 Task: Manage the "Report Builder" page setting.
Action: Mouse moved to (940, 70)
Screenshot: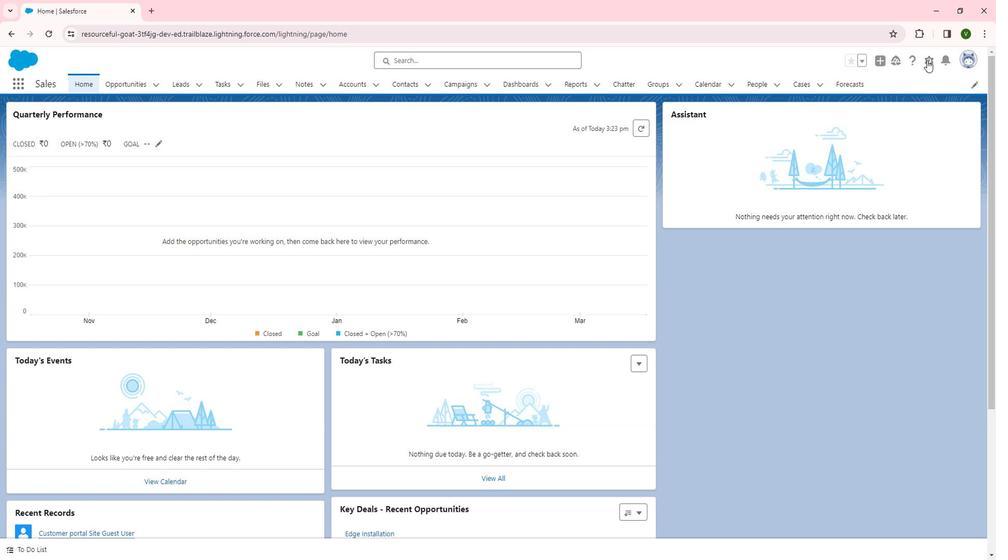 
Action: Mouse pressed left at (940, 70)
Screenshot: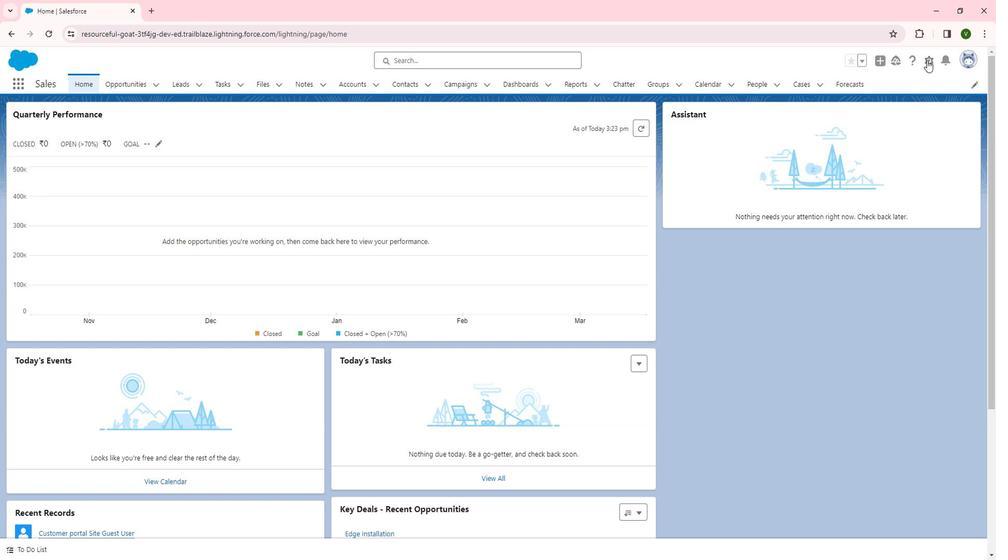 
Action: Mouse moved to (890, 112)
Screenshot: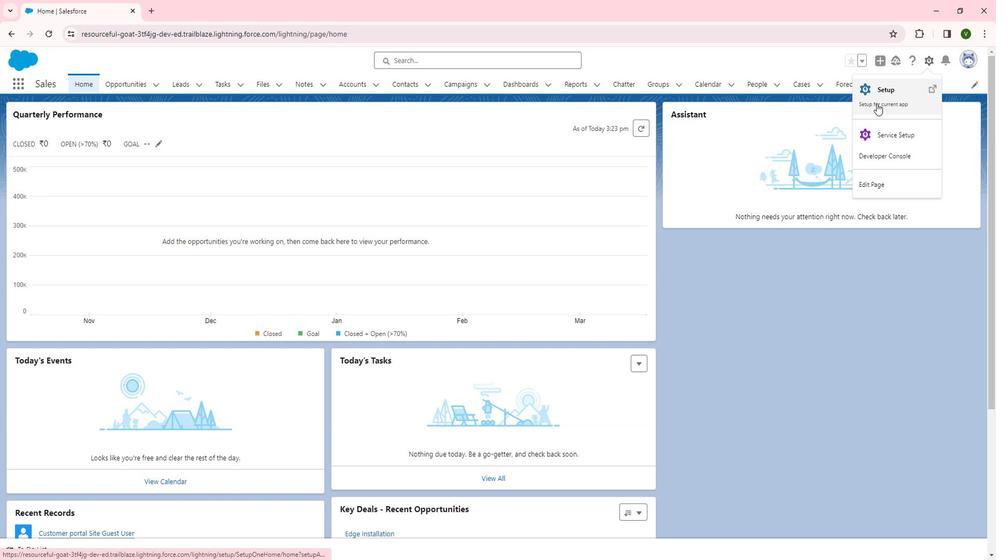
Action: Mouse pressed left at (890, 112)
Screenshot: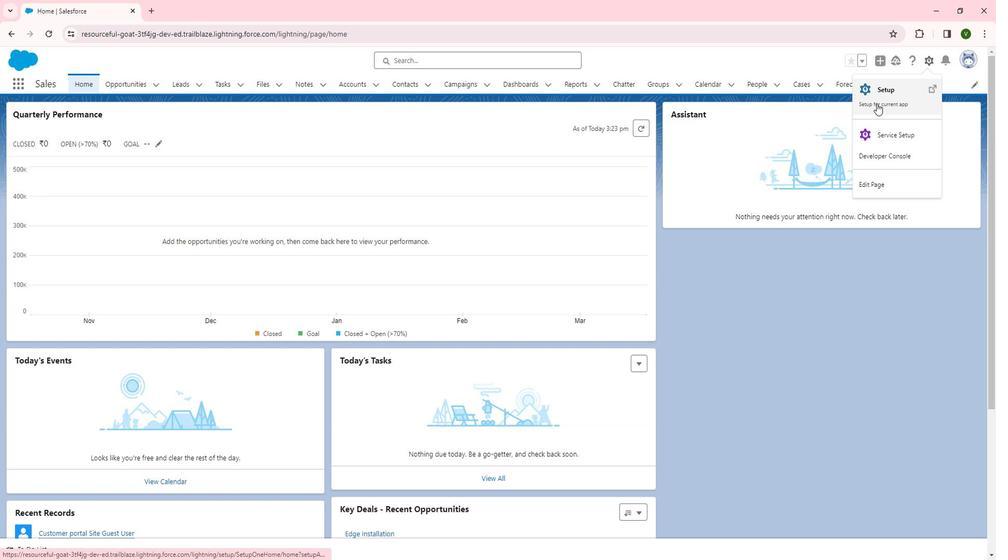 
Action: Mouse moved to (70, 285)
Screenshot: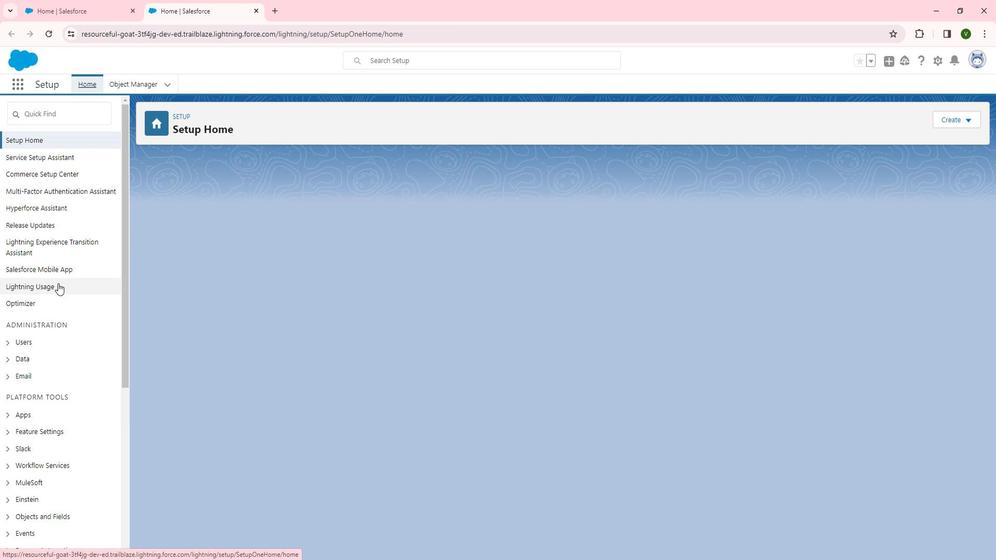 
Action: Mouse scrolled (70, 285) with delta (0, 0)
Screenshot: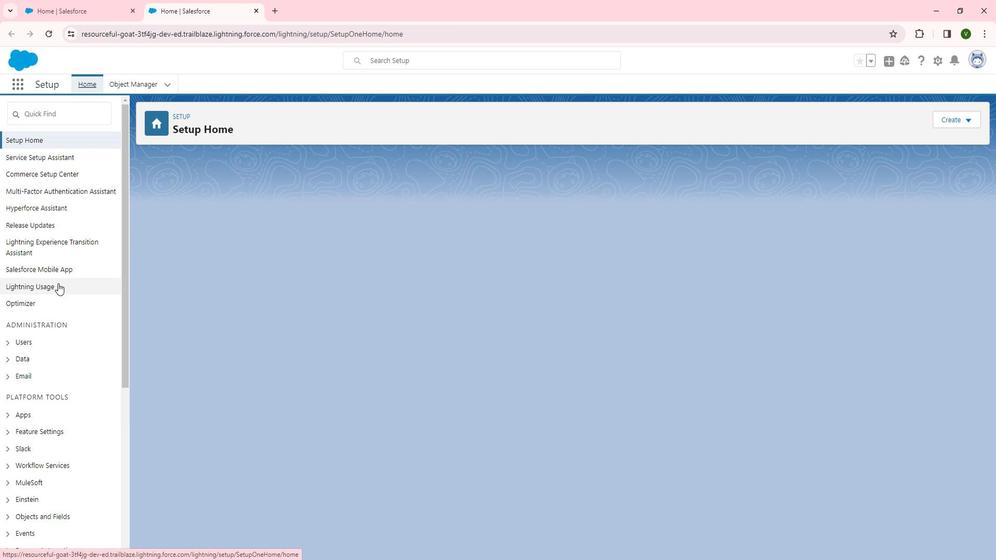 
Action: Mouse moved to (70, 286)
Screenshot: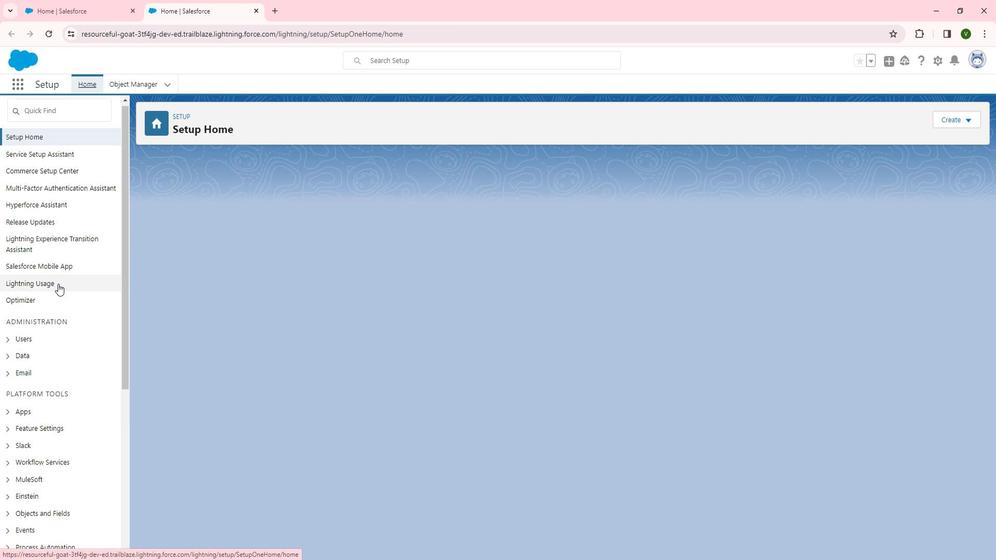 
Action: Mouse scrolled (70, 285) with delta (0, 0)
Screenshot: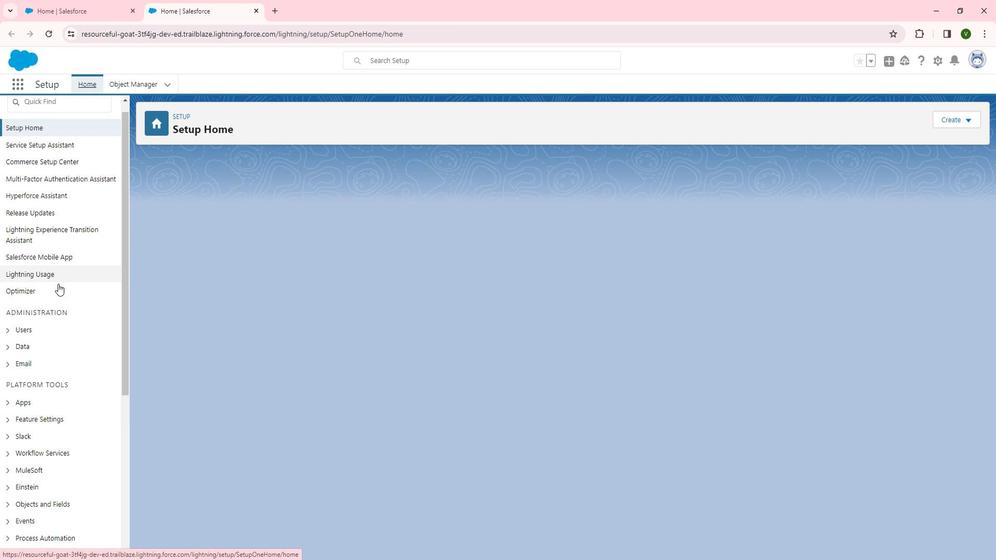 
Action: Mouse scrolled (70, 285) with delta (0, 0)
Screenshot: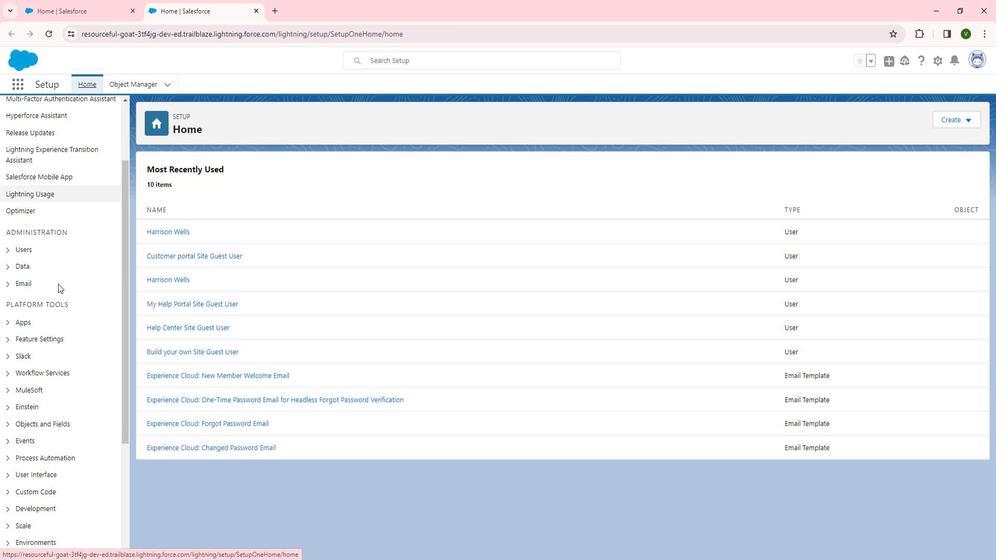 
Action: Mouse moved to (63, 270)
Screenshot: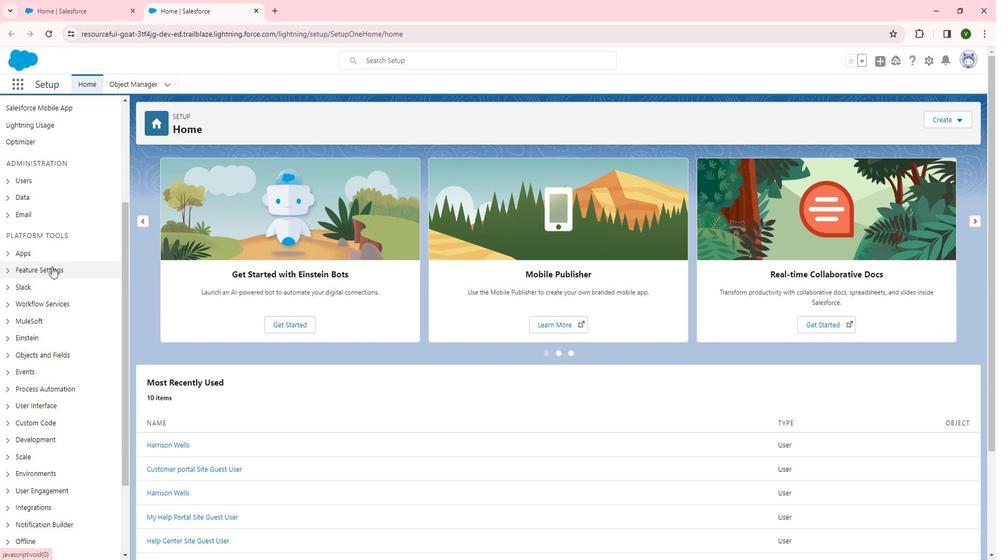 
Action: Mouse pressed left at (63, 270)
Screenshot: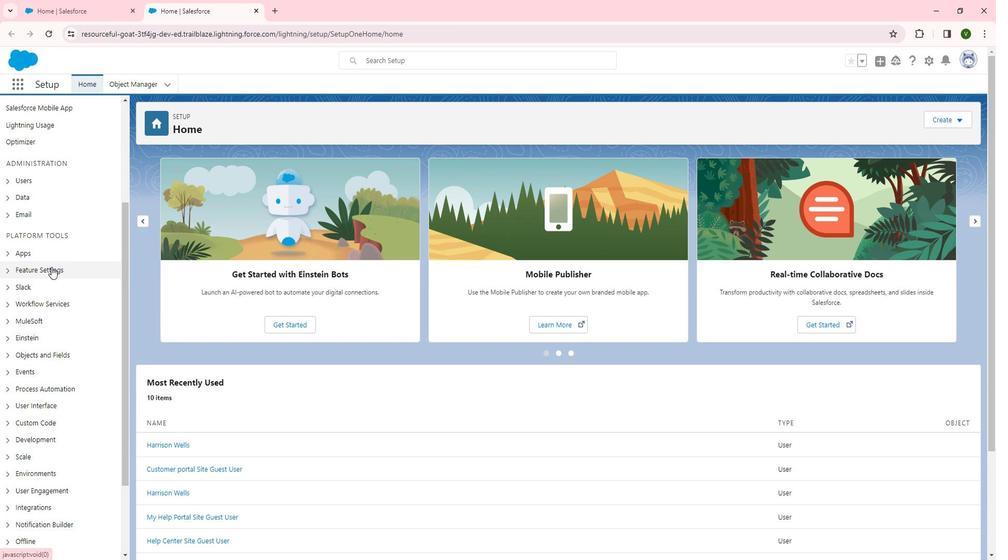 
Action: Mouse scrolled (63, 269) with delta (0, 0)
Screenshot: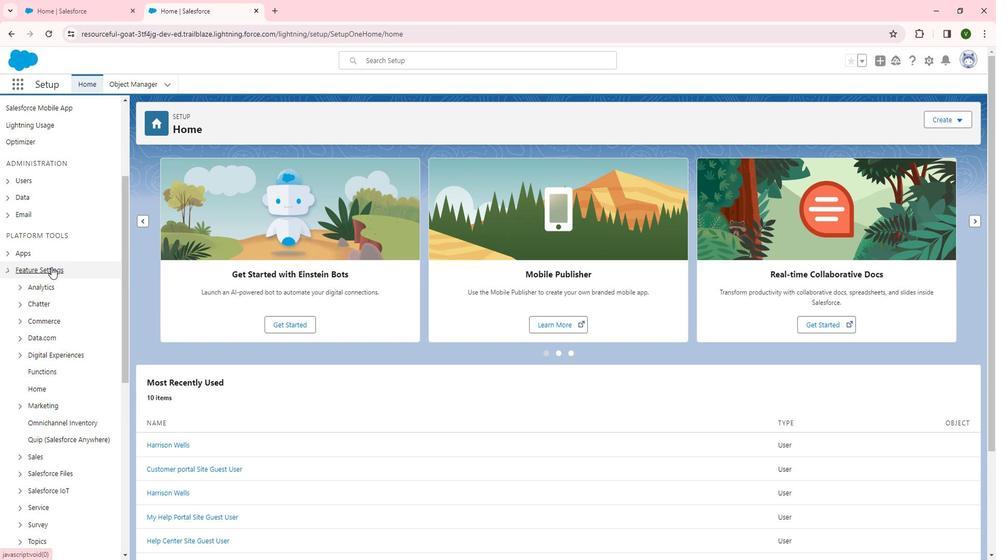 
Action: Mouse moved to (66, 301)
Screenshot: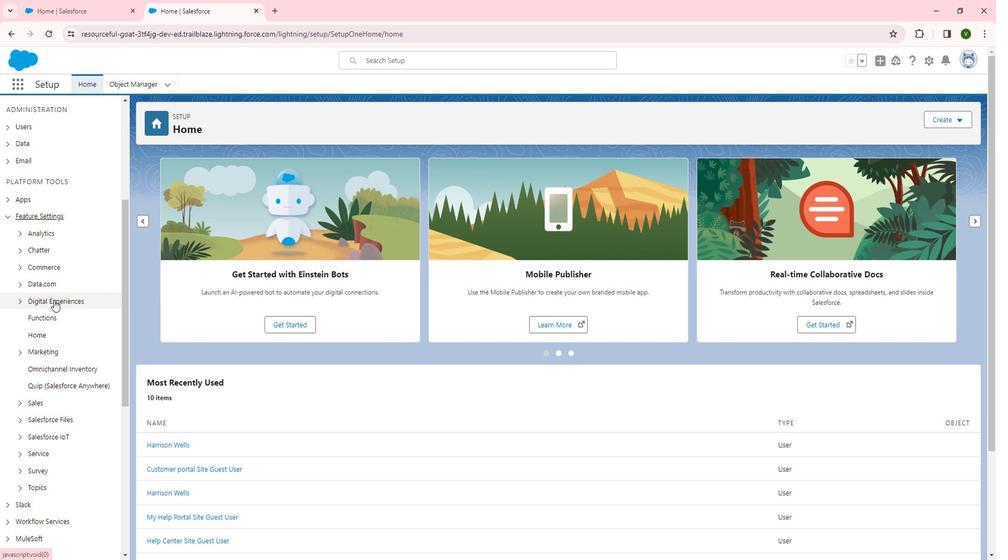
Action: Mouse pressed left at (66, 301)
Screenshot: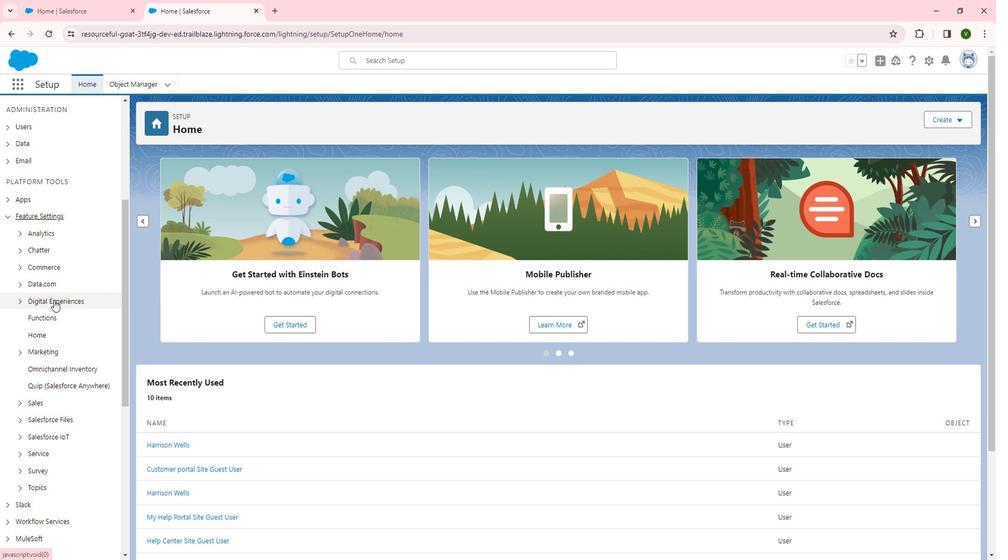 
Action: Mouse moved to (60, 319)
Screenshot: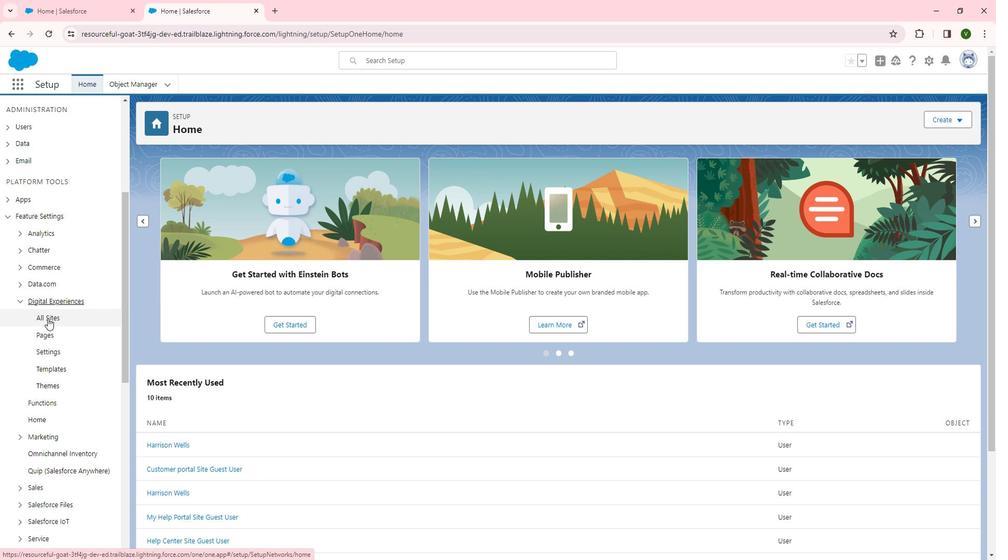 
Action: Mouse pressed left at (60, 319)
Screenshot: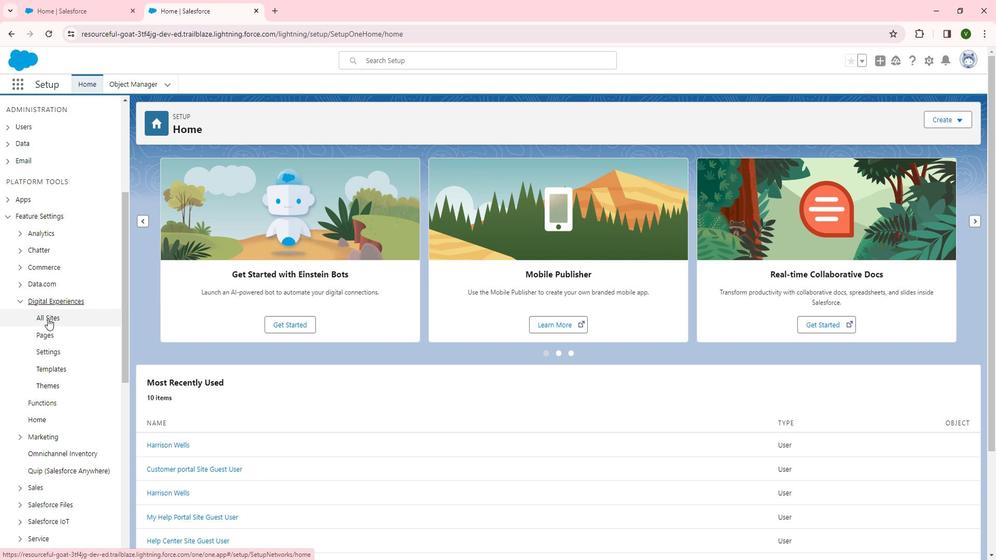 
Action: Mouse moved to (185, 277)
Screenshot: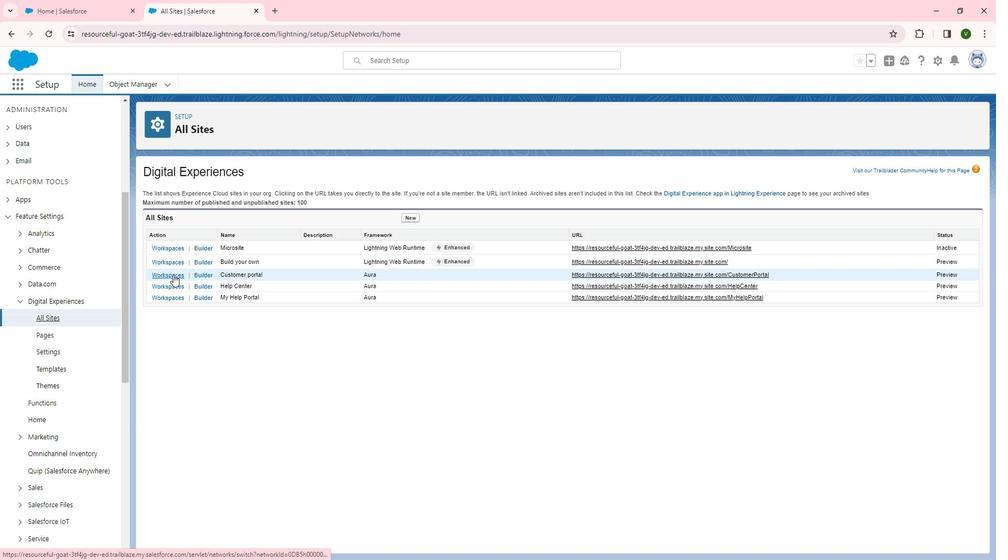 
Action: Mouse pressed left at (185, 277)
Screenshot: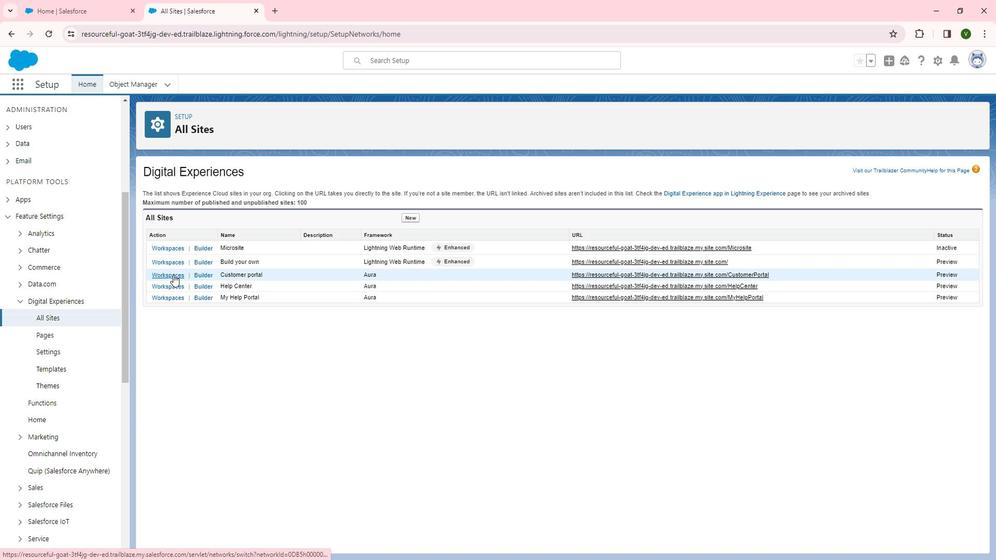 
Action: Mouse moved to (453, 454)
Screenshot: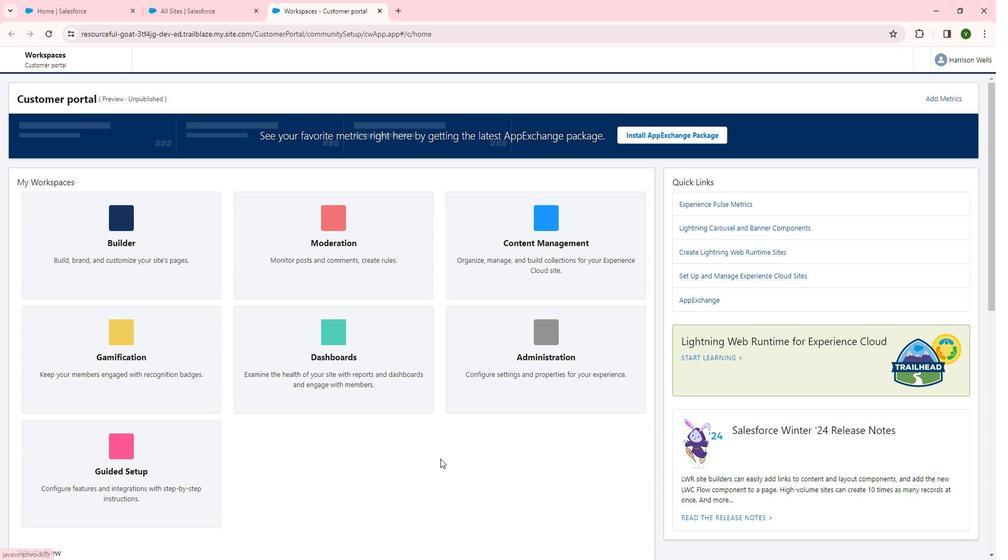 
Action: Mouse scrolled (453, 454) with delta (0, 0)
Screenshot: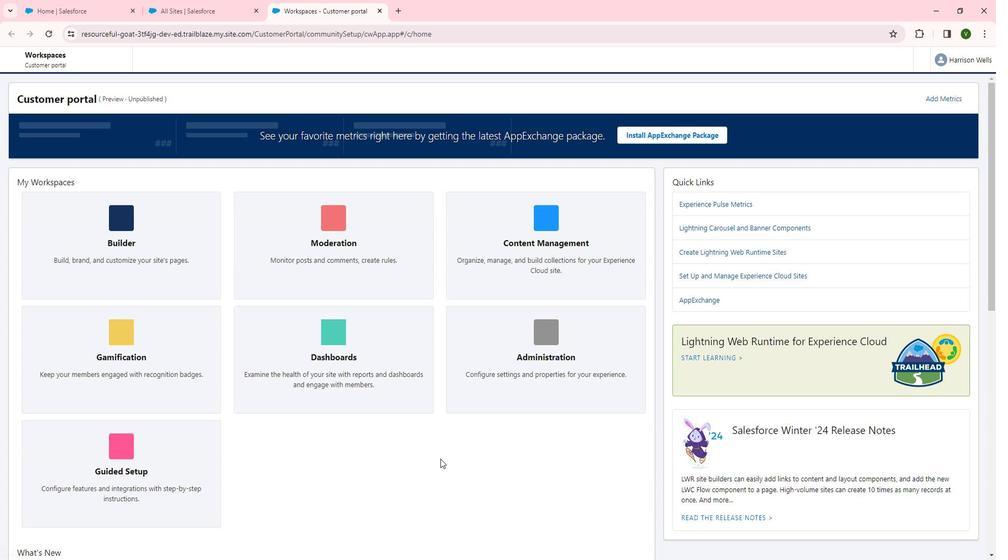 
Action: Mouse moved to (149, 214)
Screenshot: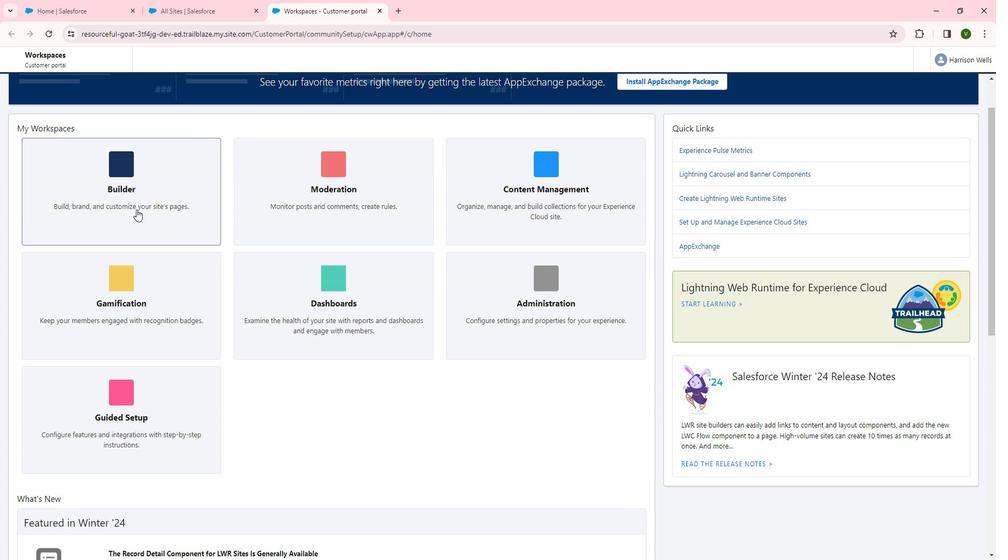 
Action: Mouse pressed left at (149, 214)
Screenshot: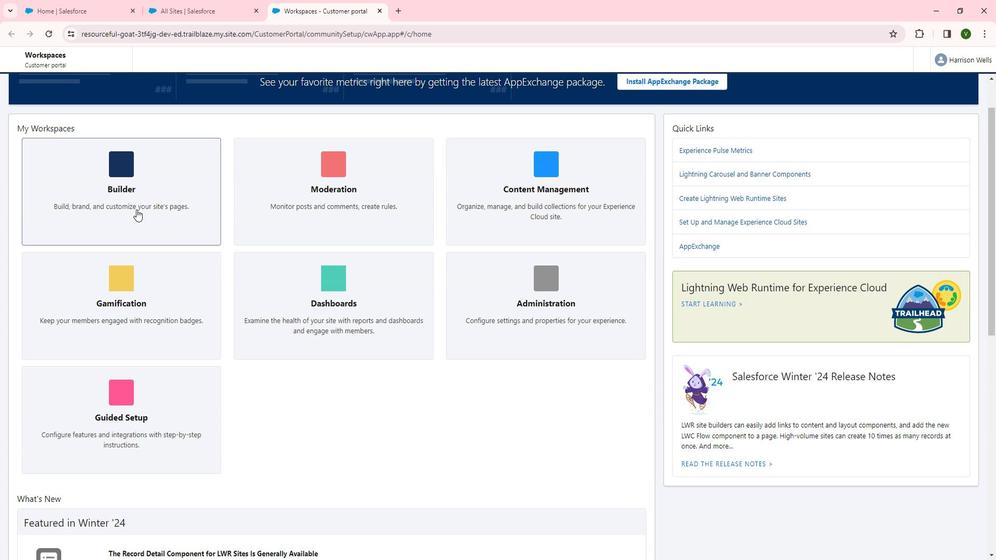 
Action: Mouse moved to (115, 69)
Screenshot: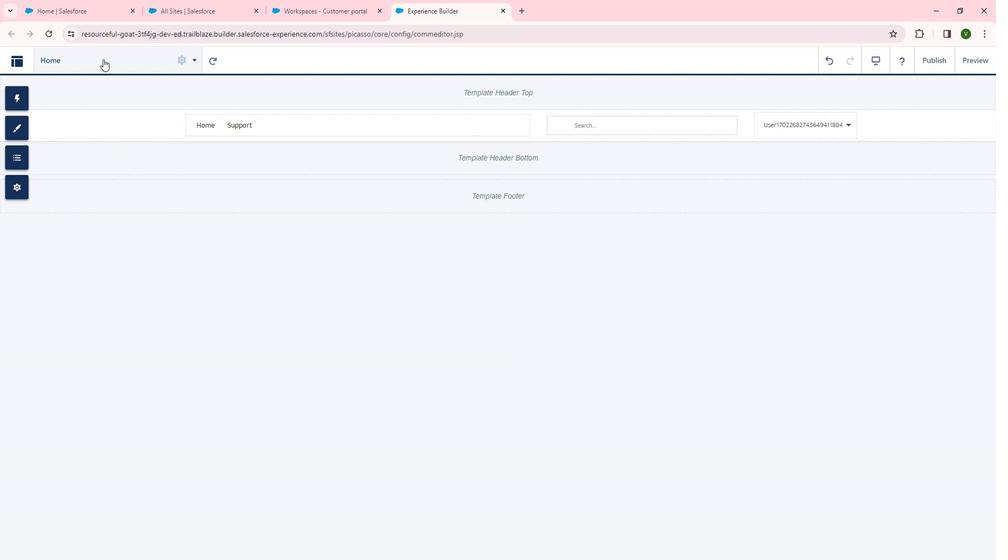 
Action: Mouse pressed left at (115, 69)
Screenshot: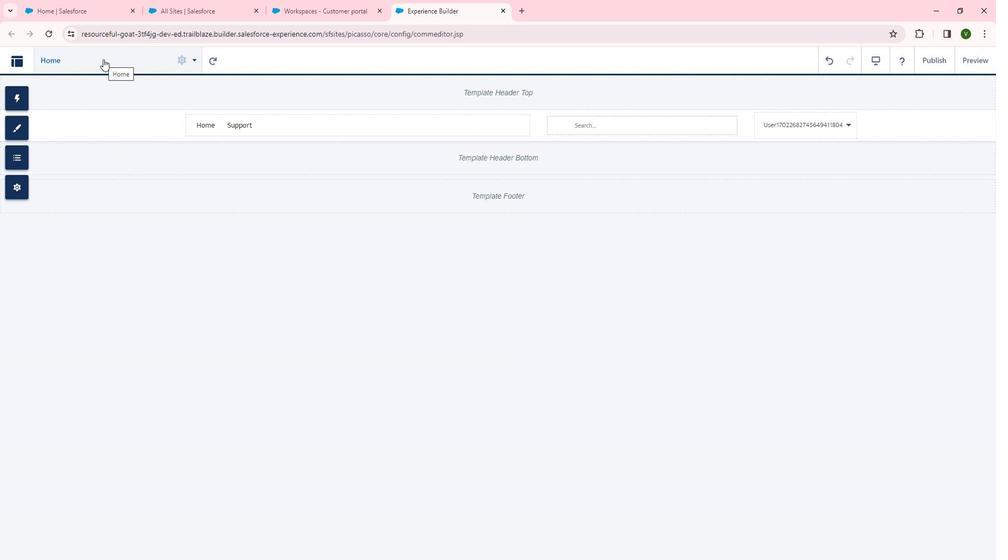
Action: Mouse moved to (105, 457)
Screenshot: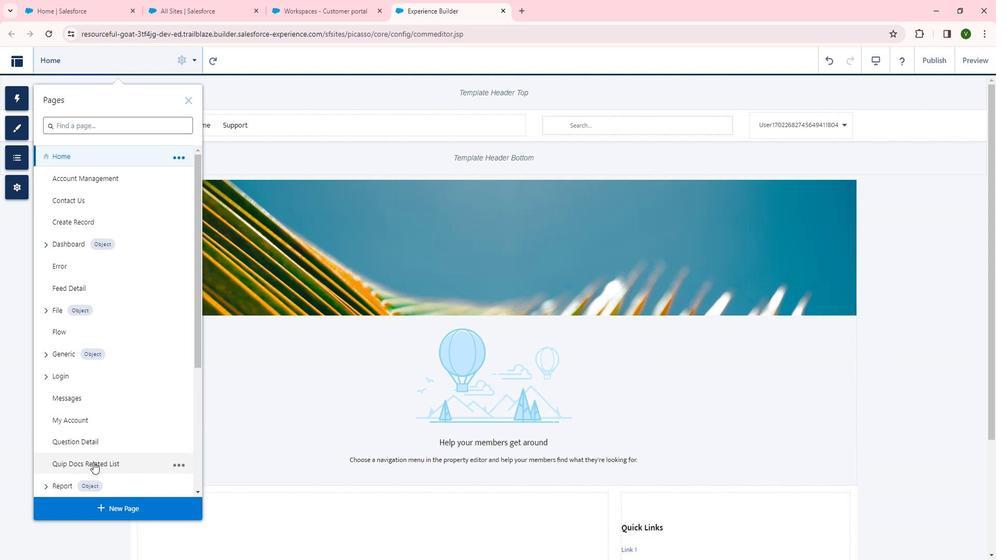 
Action: Mouse scrolled (105, 457) with delta (0, 0)
Screenshot: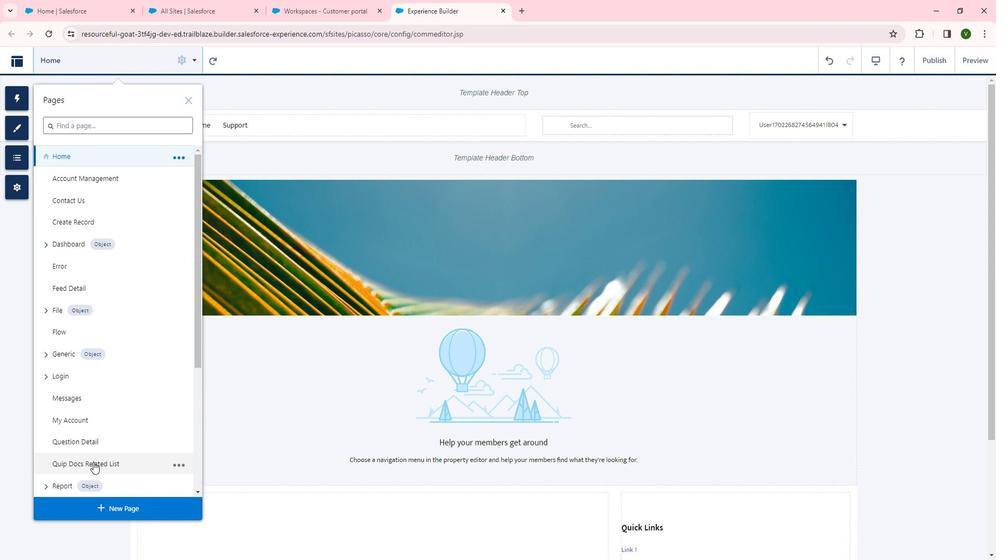 
Action: Mouse moved to (105, 456)
Screenshot: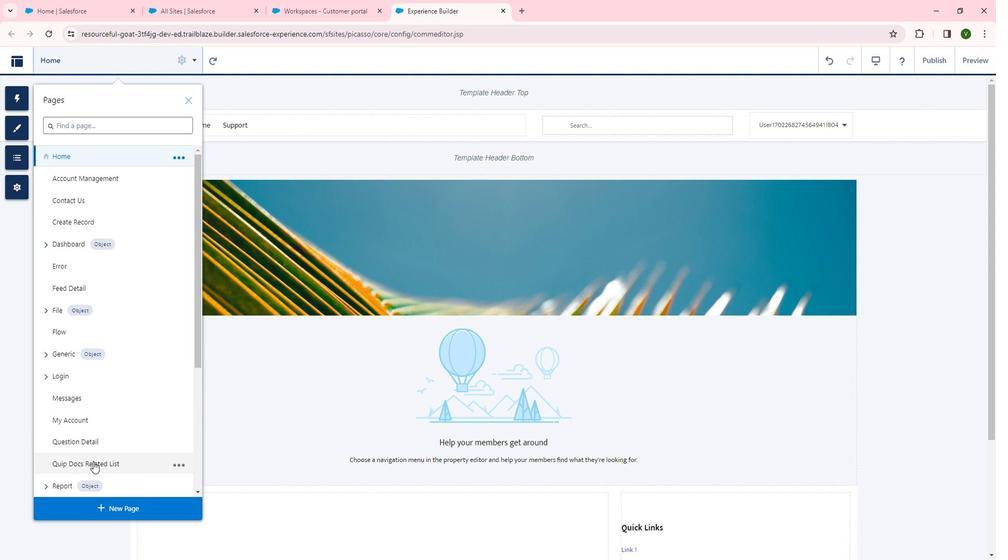 
Action: Mouse scrolled (105, 455) with delta (0, 0)
Screenshot: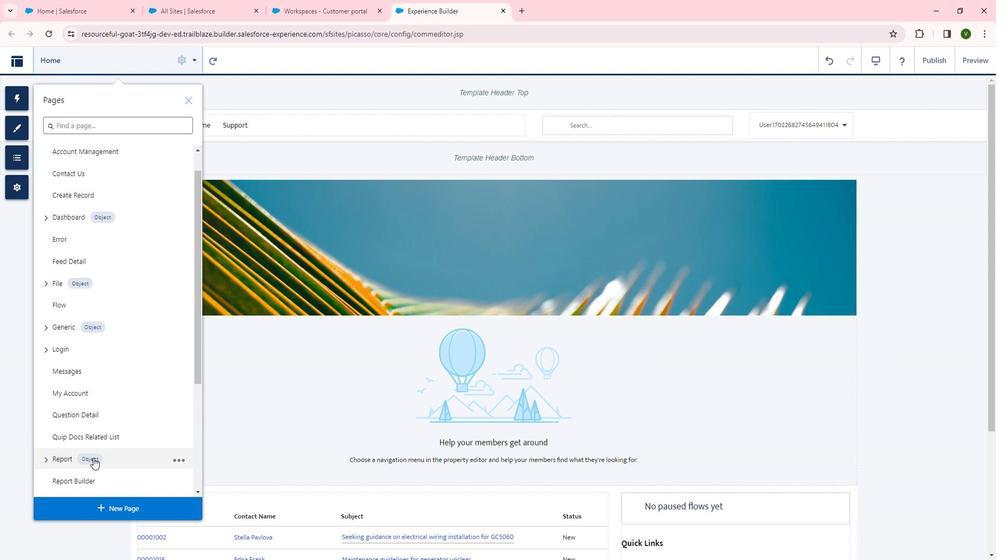 
Action: Mouse moved to (88, 400)
Screenshot: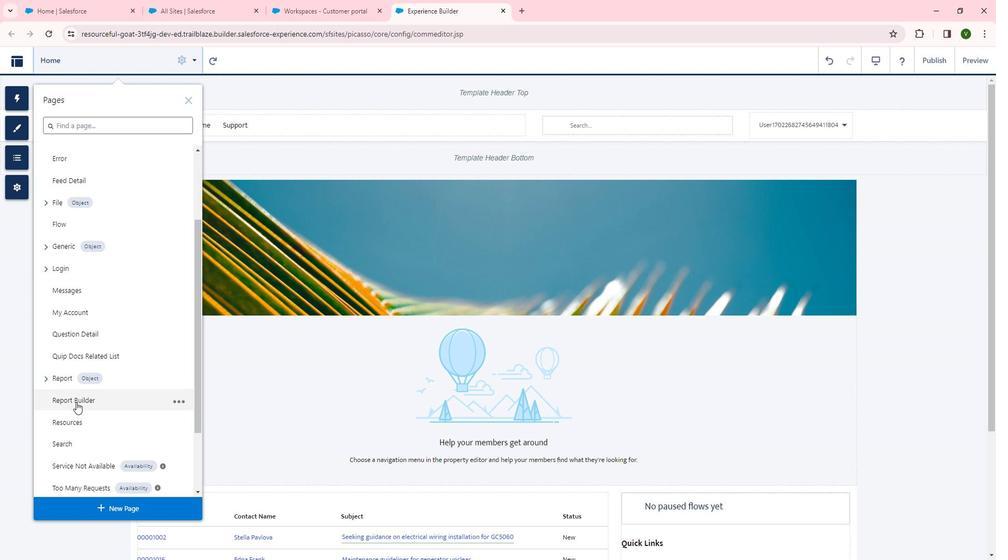 
Action: Mouse pressed left at (88, 400)
Screenshot: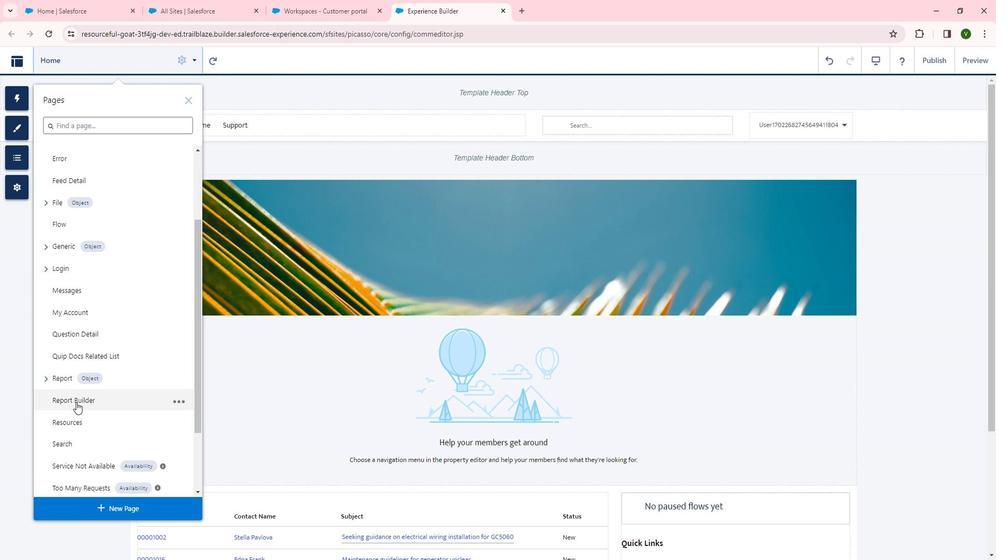 
Action: Mouse moved to (163, 72)
Screenshot: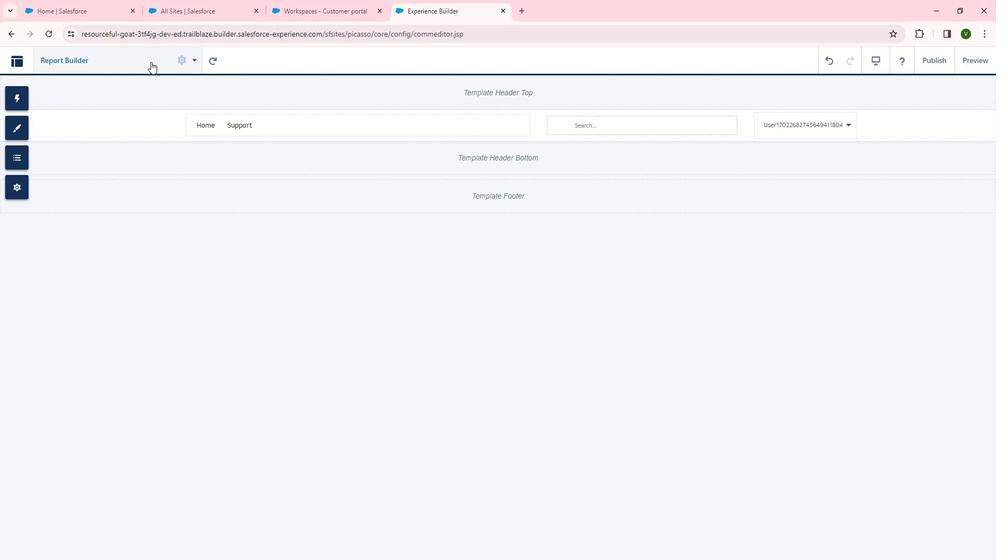 
Action: Mouse pressed left at (163, 72)
Screenshot: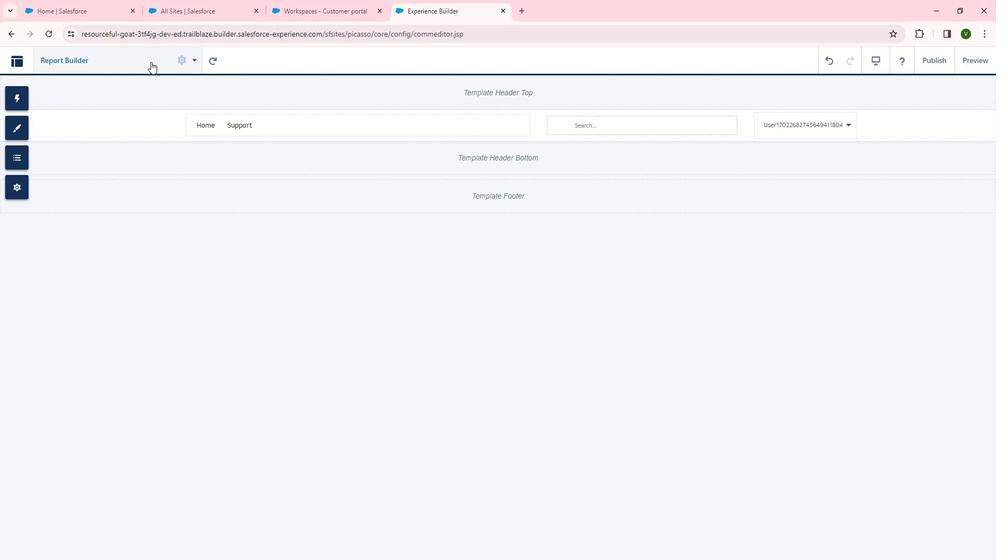 
Action: Mouse moved to (194, 312)
Screenshot: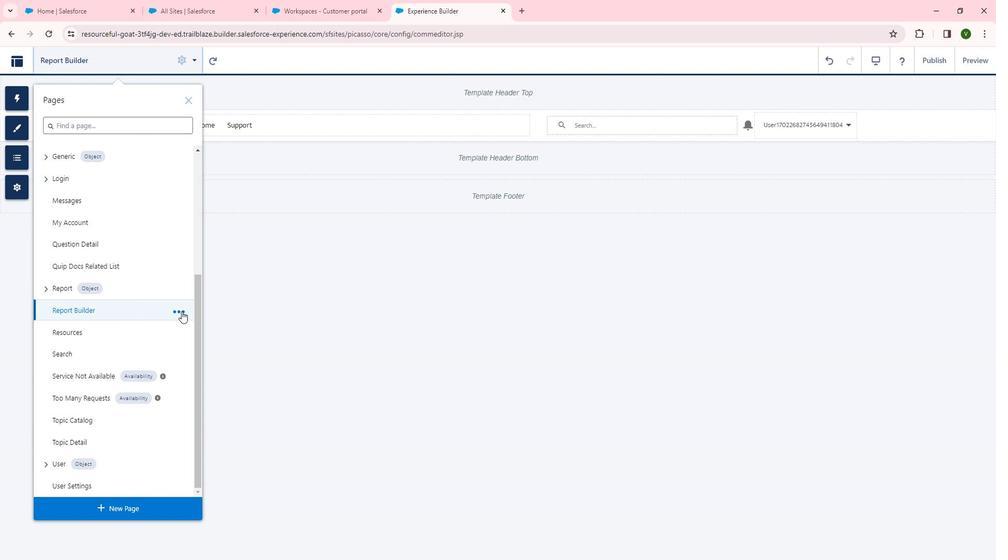 
Action: Mouse pressed left at (194, 312)
Screenshot: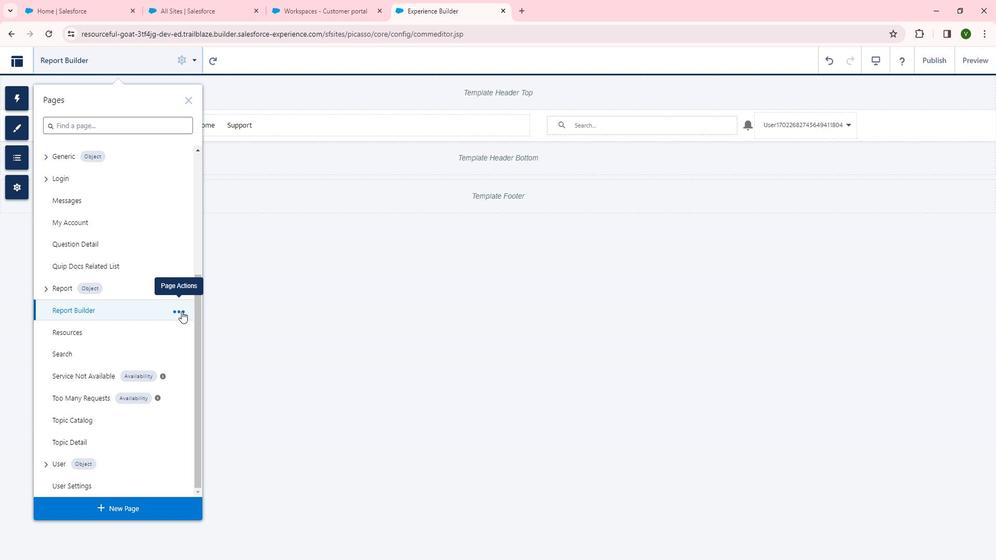 
Action: Mouse moved to (245, 305)
Screenshot: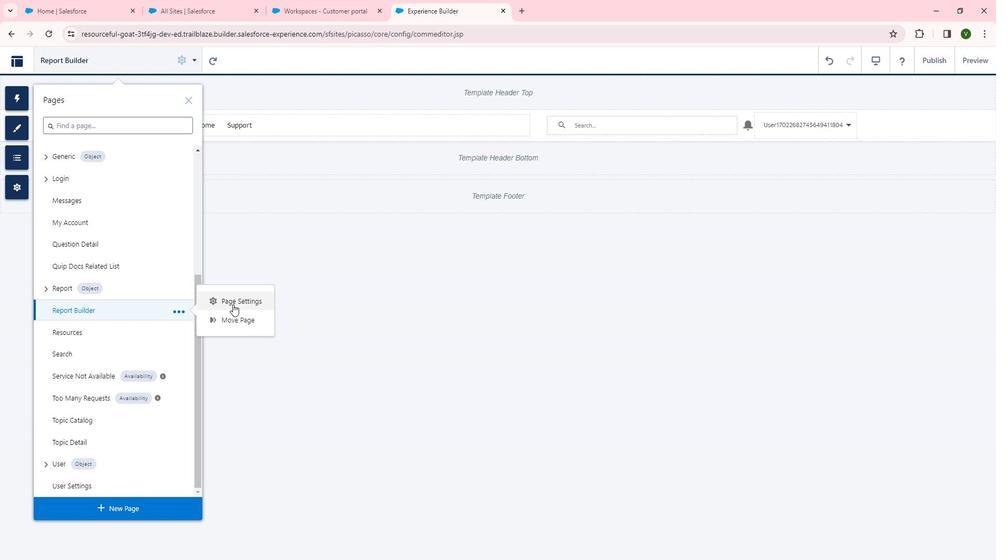 
Action: Mouse pressed left at (245, 305)
Screenshot: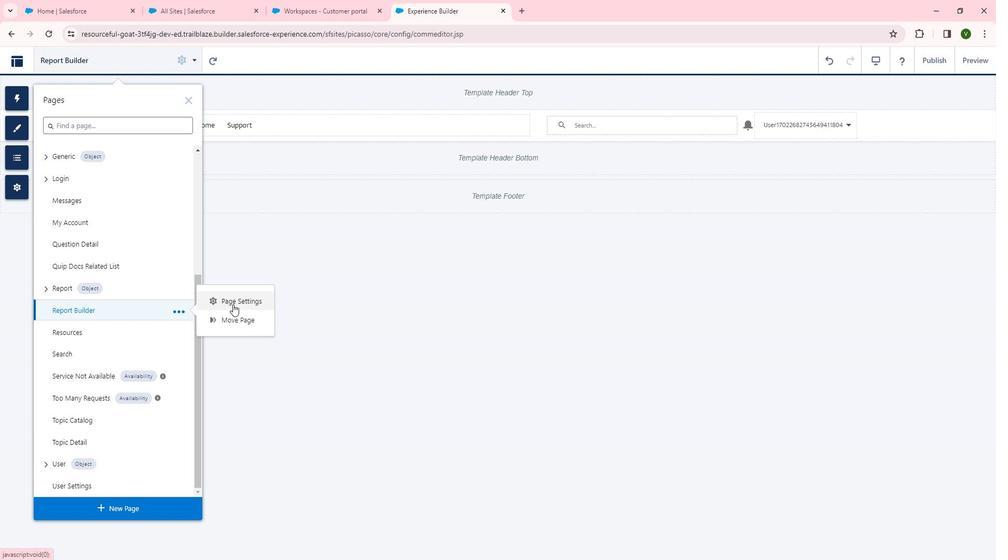
Action: Mouse moved to (173, 71)
Screenshot: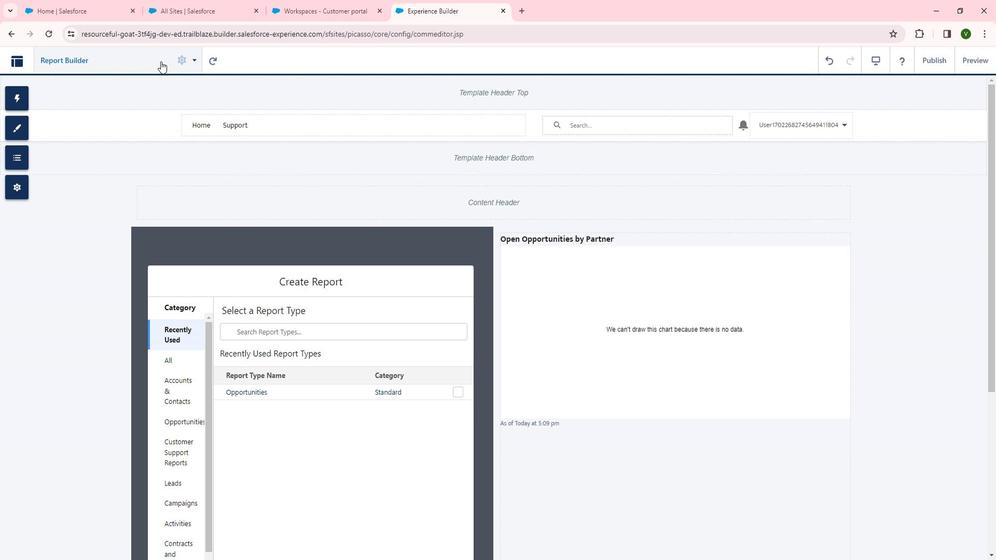 
Action: Mouse pressed left at (173, 71)
Screenshot: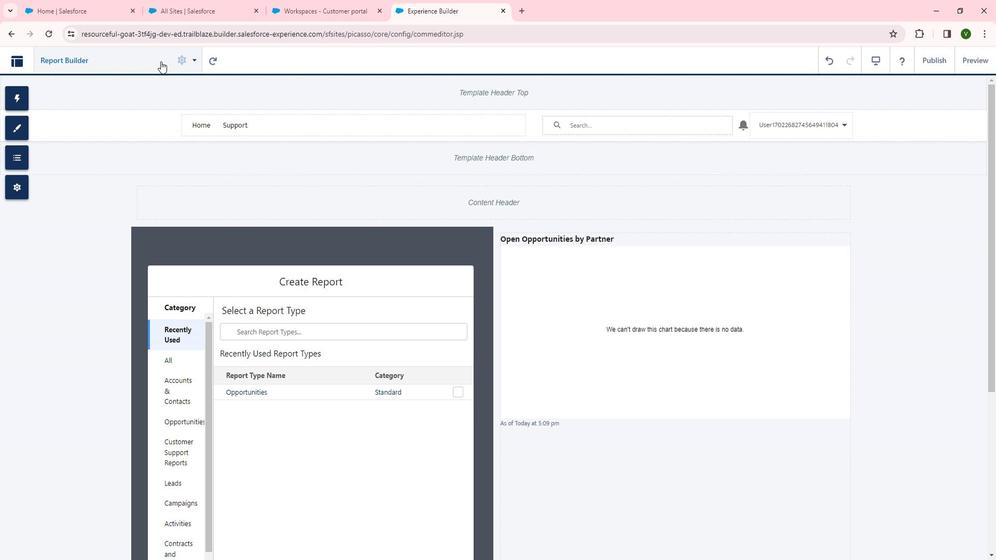 
Action: Mouse moved to (195, 310)
Screenshot: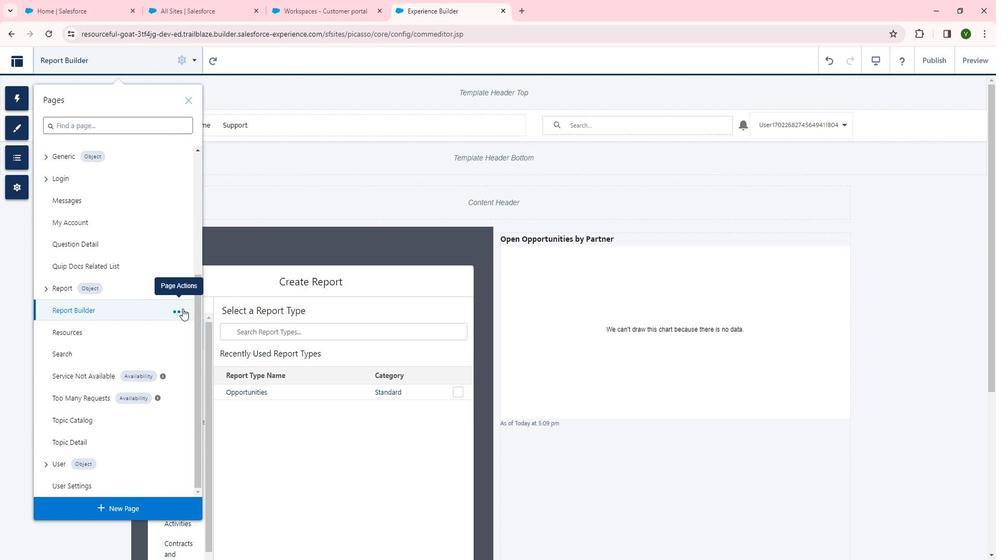 
Action: Mouse pressed left at (195, 310)
Screenshot: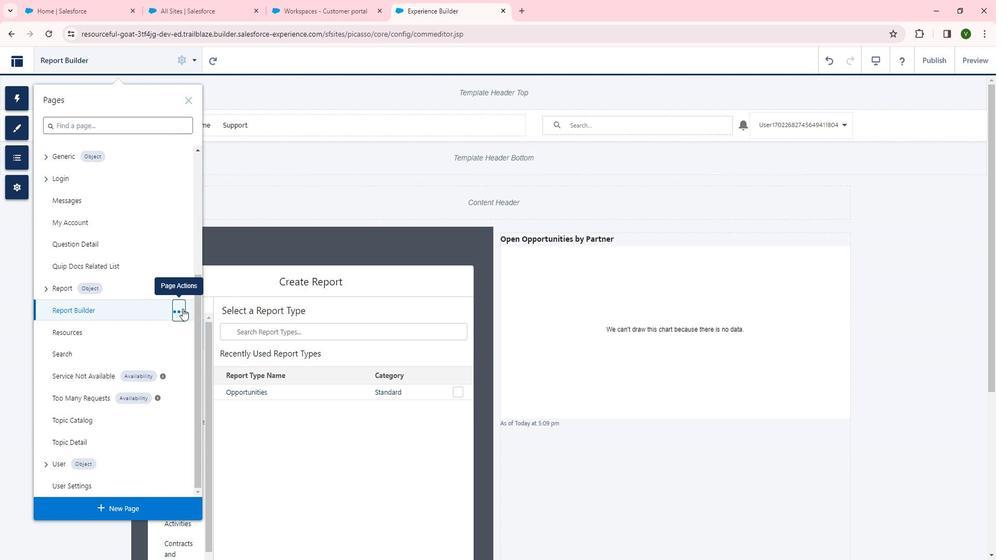 
Action: Mouse moved to (250, 303)
Screenshot: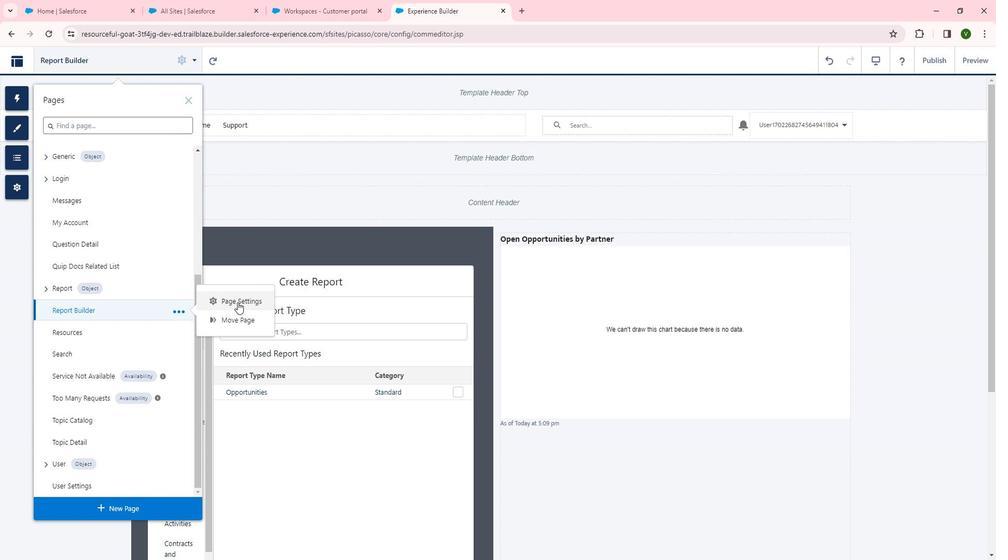 
Action: Mouse pressed left at (250, 303)
Screenshot: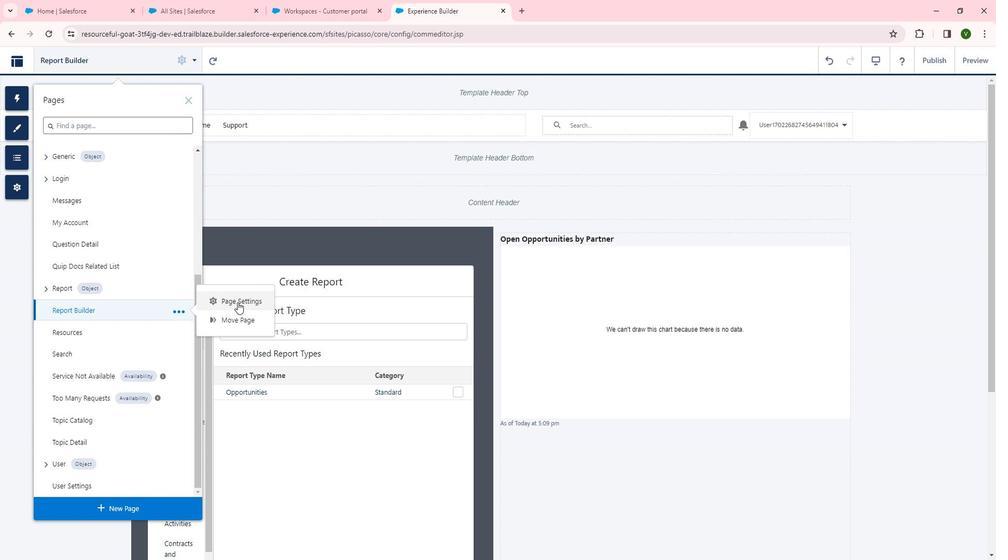 
Action: Mouse moved to (404, 372)
Screenshot: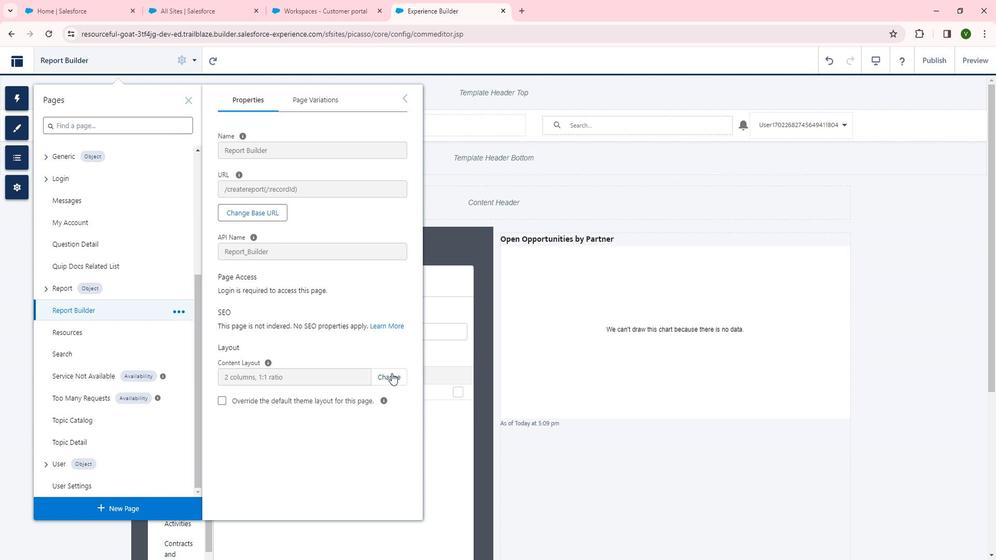 
Action: Mouse pressed left at (404, 372)
Screenshot: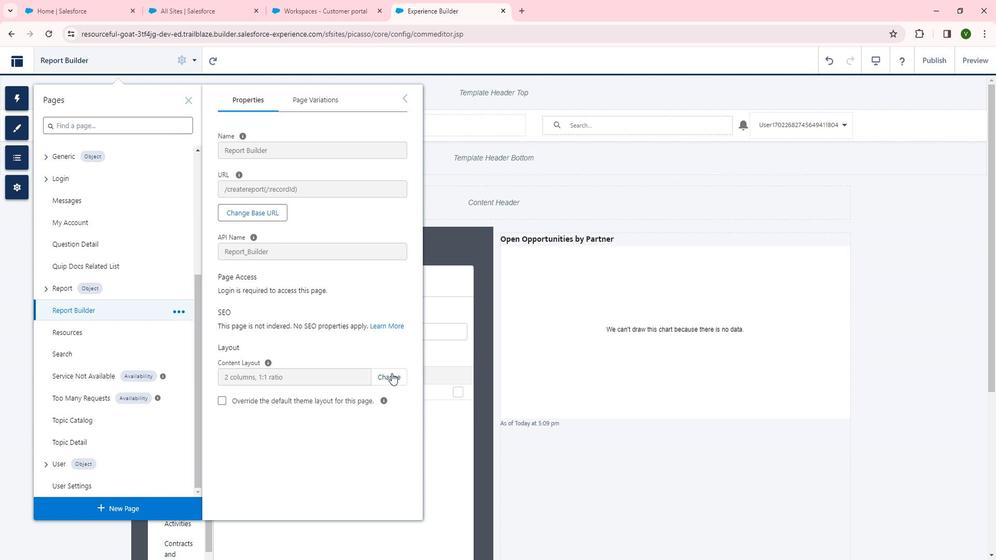 
Action: Mouse moved to (587, 335)
Screenshot: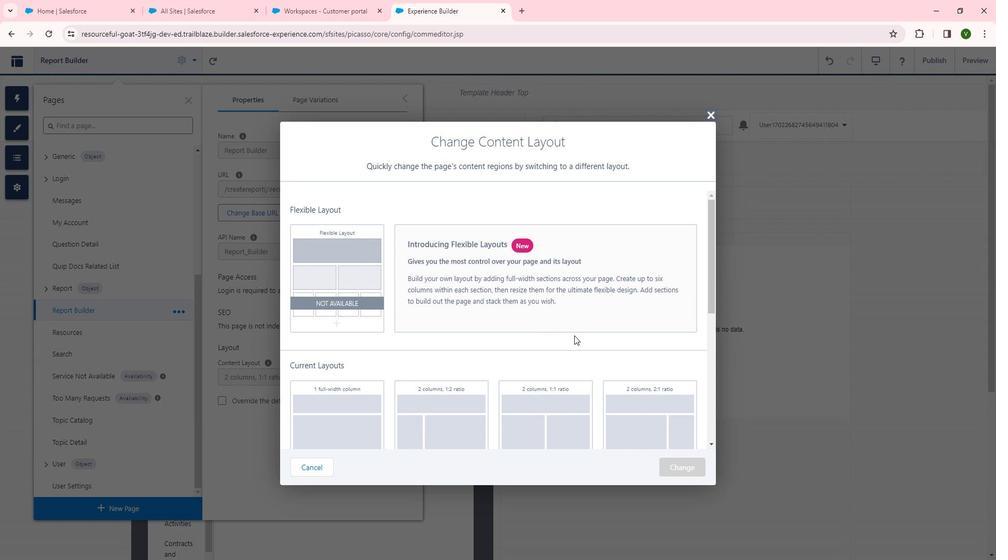 
Action: Mouse scrolled (587, 335) with delta (0, 0)
Screenshot: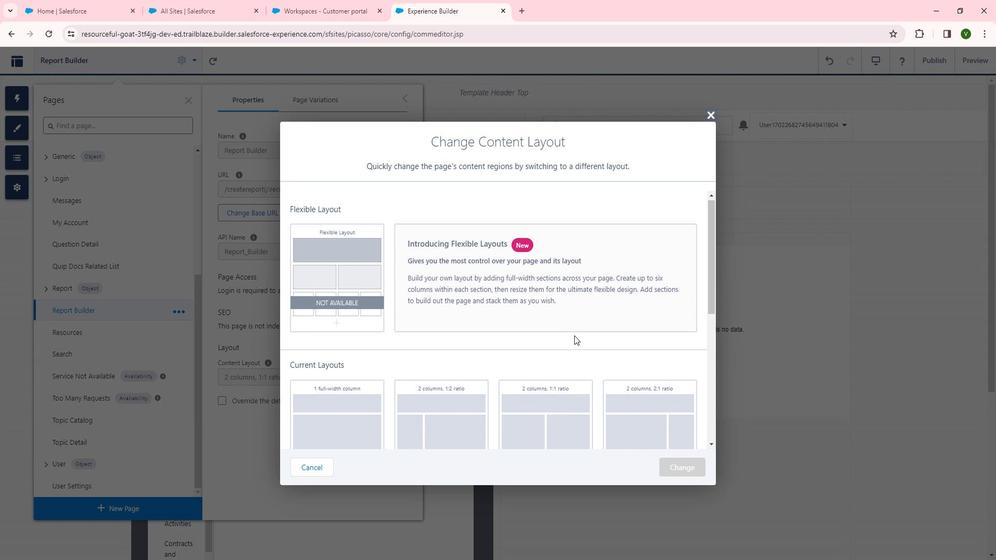 
Action: Mouse scrolled (587, 335) with delta (0, 0)
Screenshot: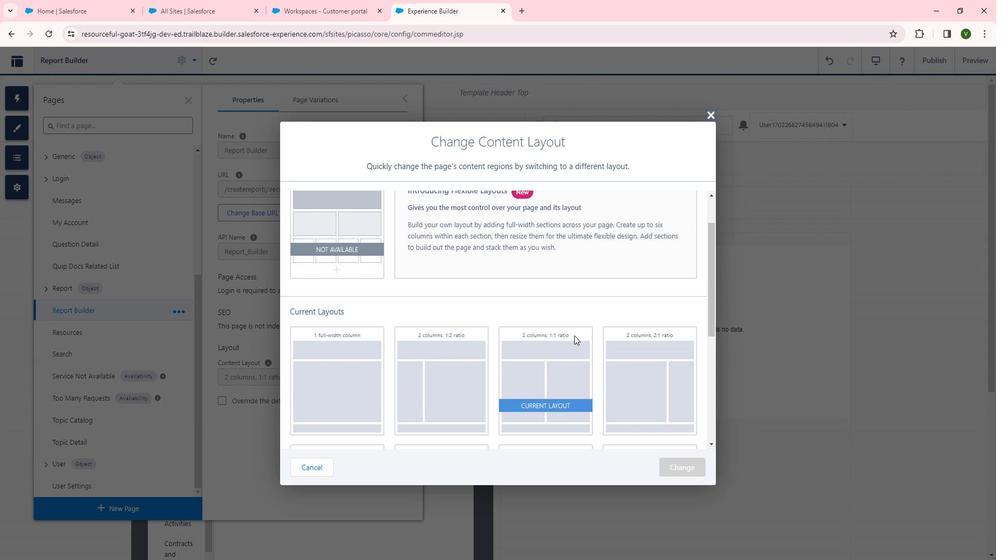 
Action: Mouse scrolled (587, 335) with delta (0, 0)
Screenshot: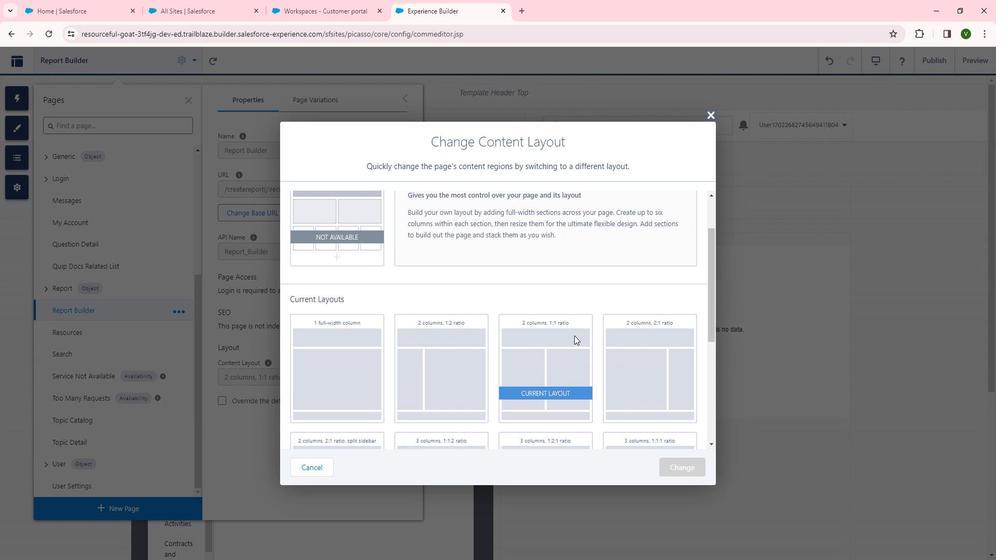 
Action: Mouse moved to (462, 287)
Screenshot: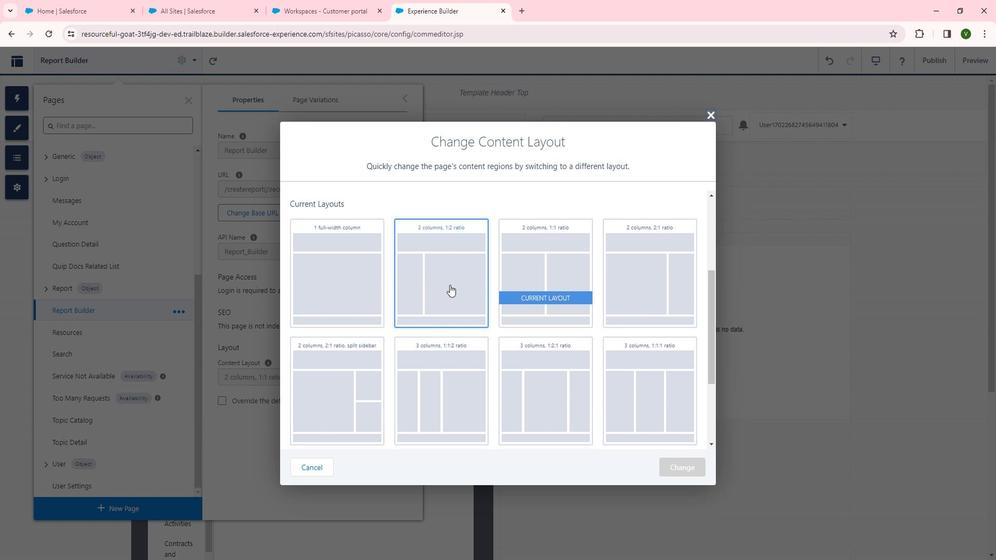 
Action: Mouse pressed left at (462, 287)
Screenshot: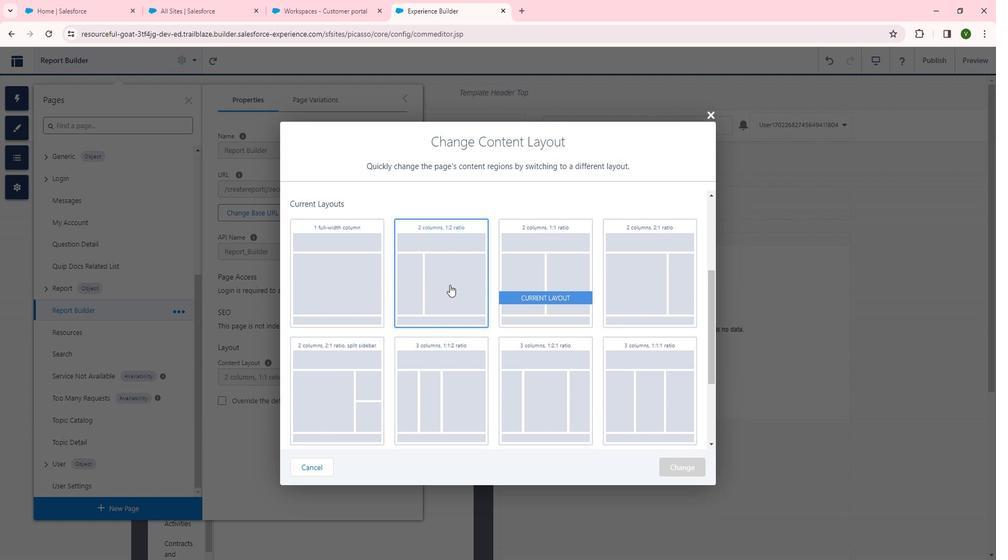 
Action: Mouse moved to (684, 301)
Screenshot: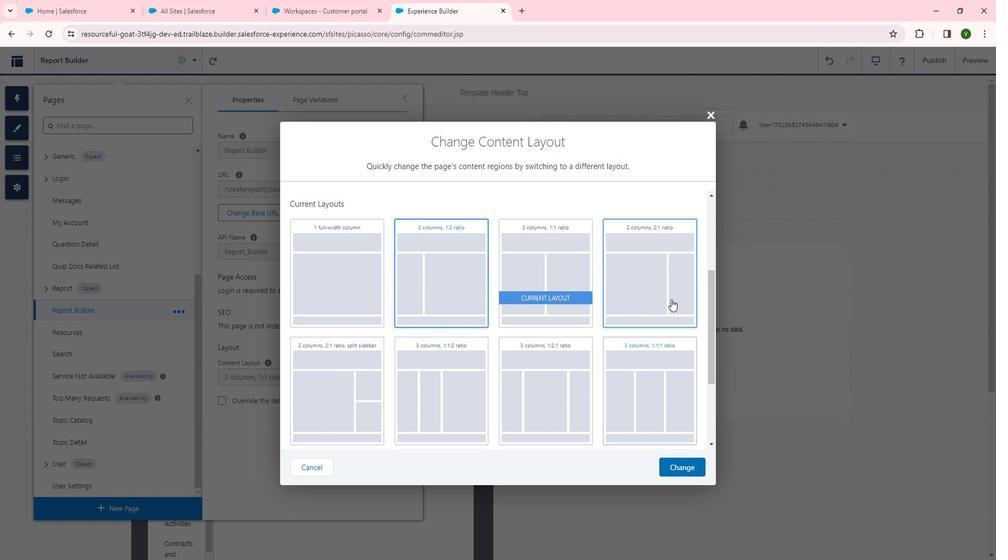 
Action: Mouse pressed left at (684, 301)
Screenshot: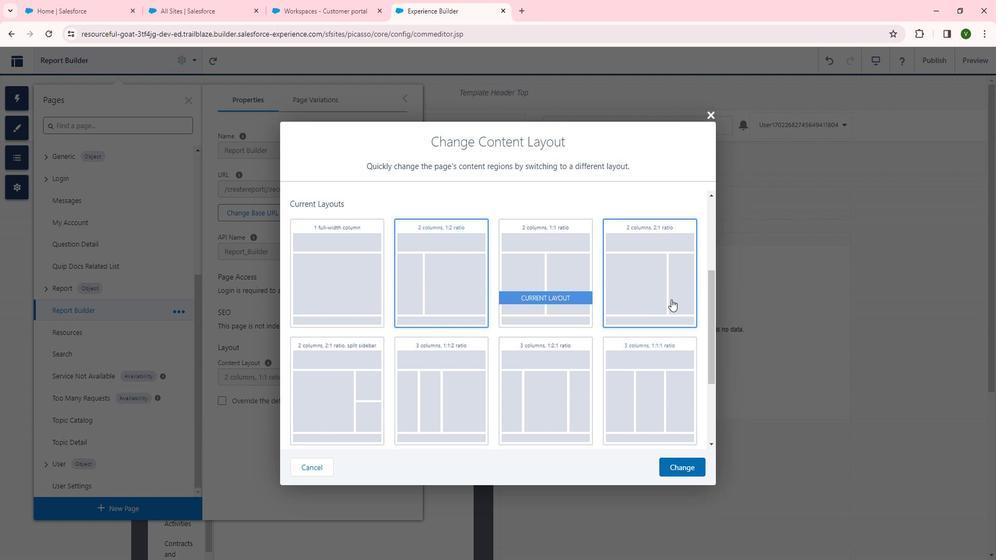 
Action: Mouse moved to (699, 464)
Screenshot: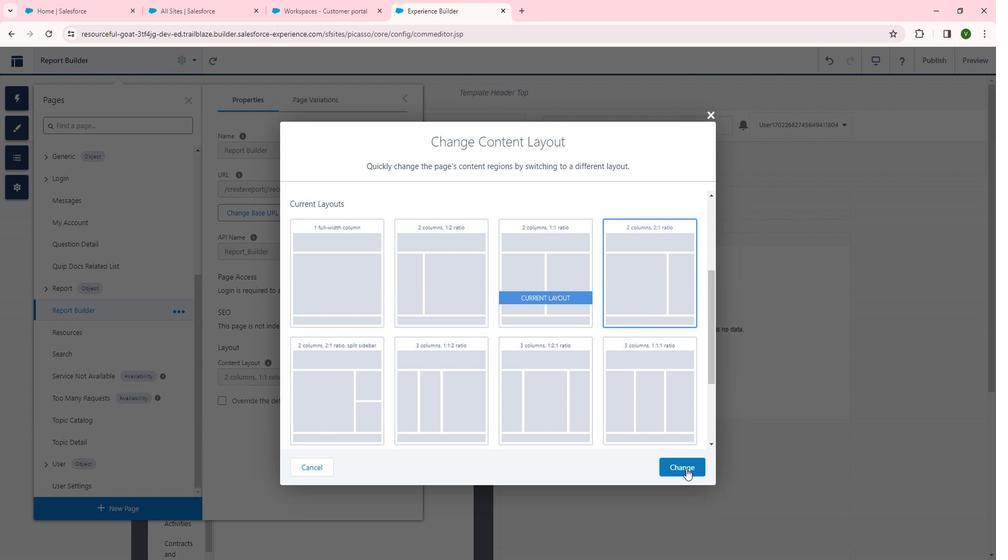 
Action: Mouse pressed left at (699, 464)
Screenshot: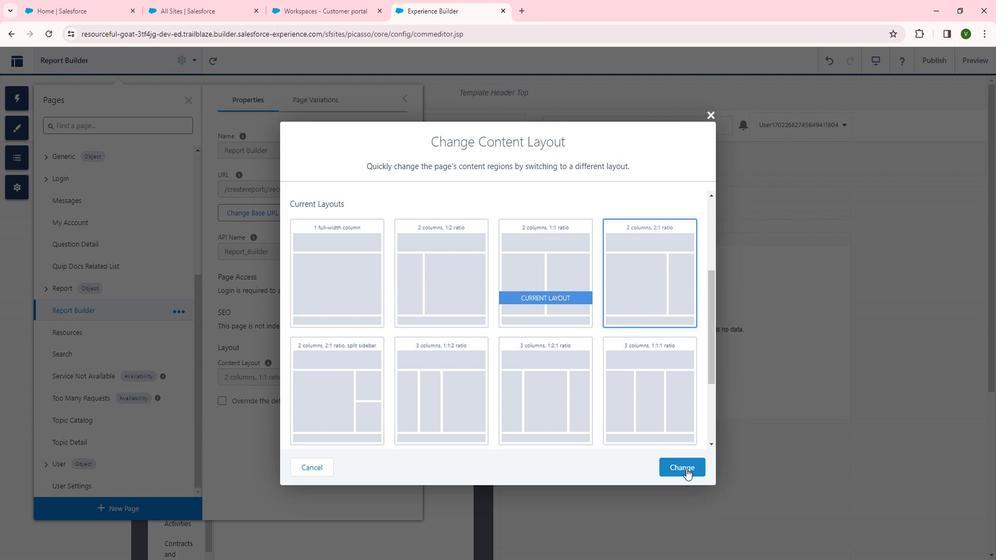 
Action: Mouse moved to (367, 374)
Screenshot: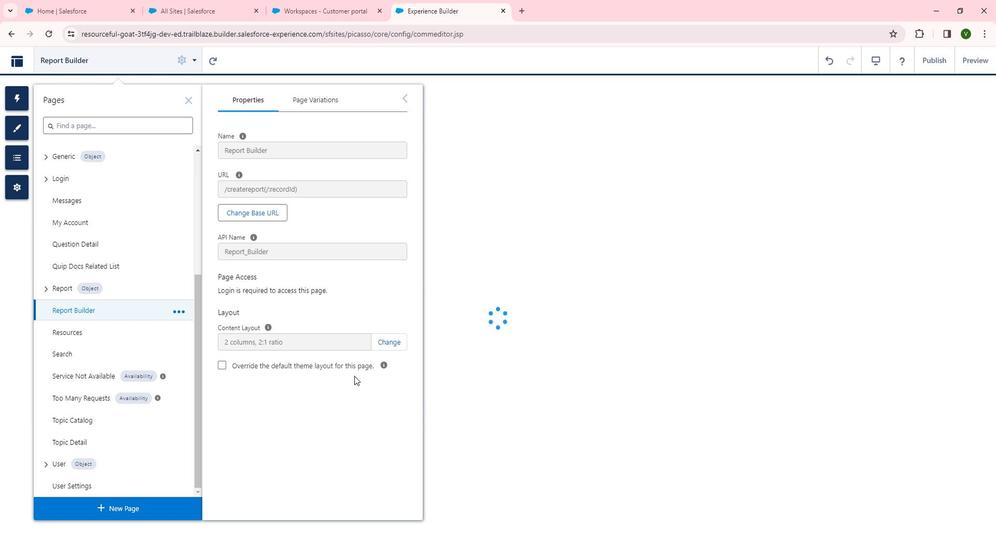 
